 Task: Create in the project AgileBite and in the Backlog issue 'Develop a new tool for automated testing of mobile application performance and resource consumption' a child issue 'Integration with property management software', and assign it to team member softage.1@softage.net. Create in the project AgileBite and in the Backlog issue 'Upgrade the logging and monitoring capabilities of a web application to improve error detection and debugging' a child issue 'Code optimization for low-latency network protocol handling', and assign it to team member softage.2@softage.net
Action: Mouse moved to (612, 499)
Screenshot: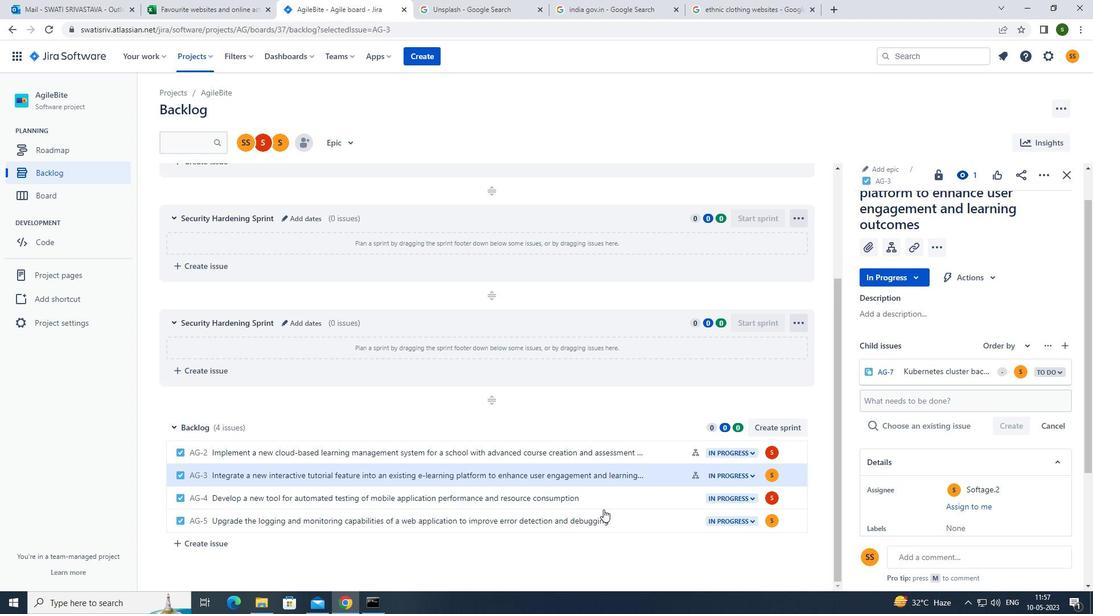 
Action: Mouse pressed left at (612, 499)
Screenshot: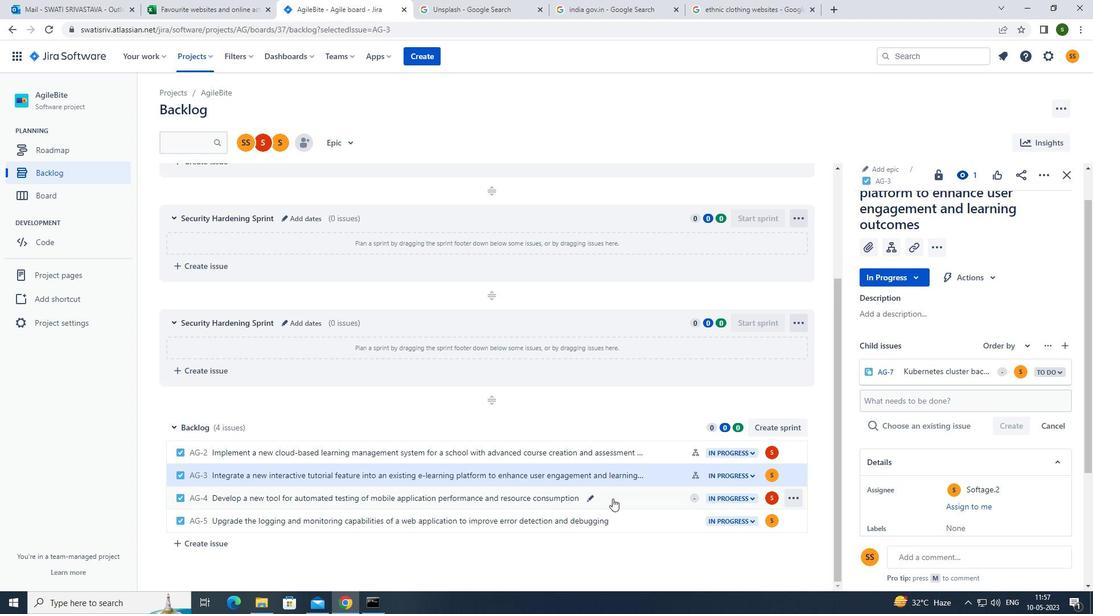 
Action: Mouse moved to (888, 275)
Screenshot: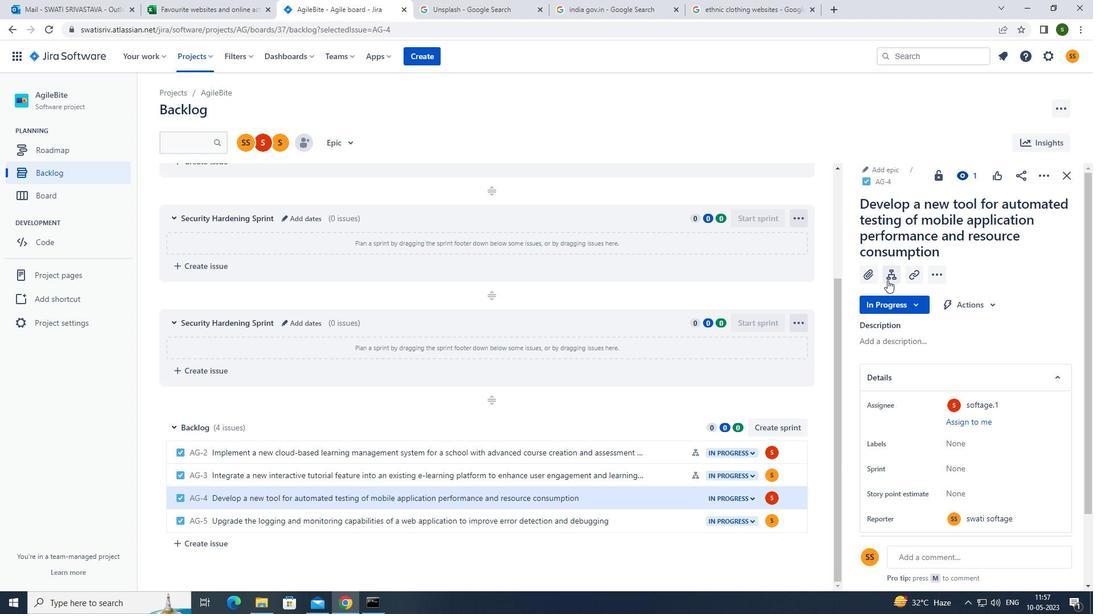 
Action: Mouse pressed left at (888, 275)
Screenshot: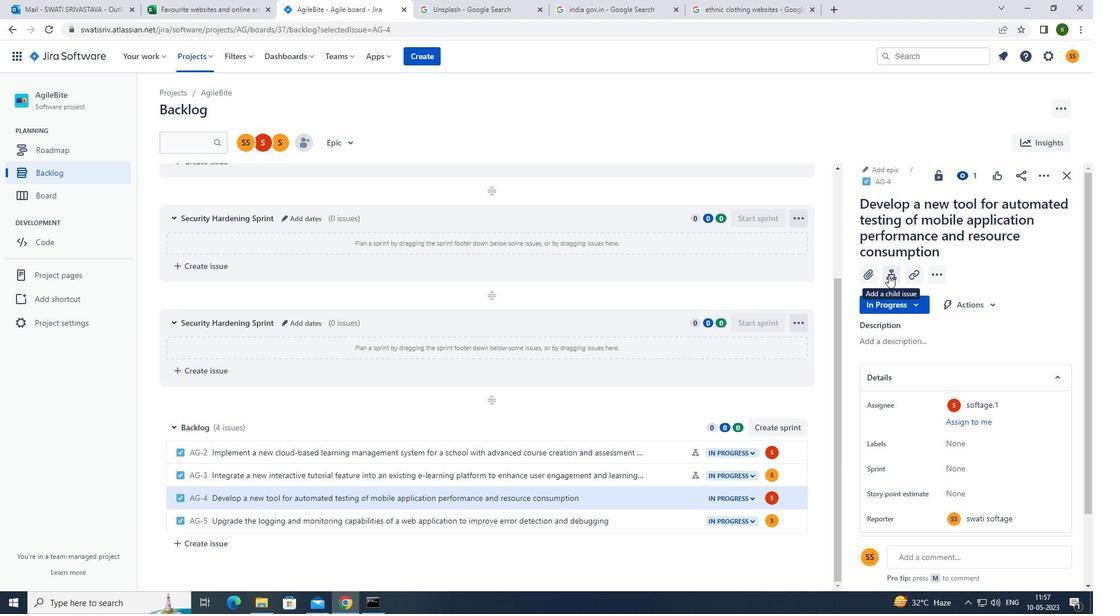 
Action: Mouse moved to (912, 371)
Screenshot: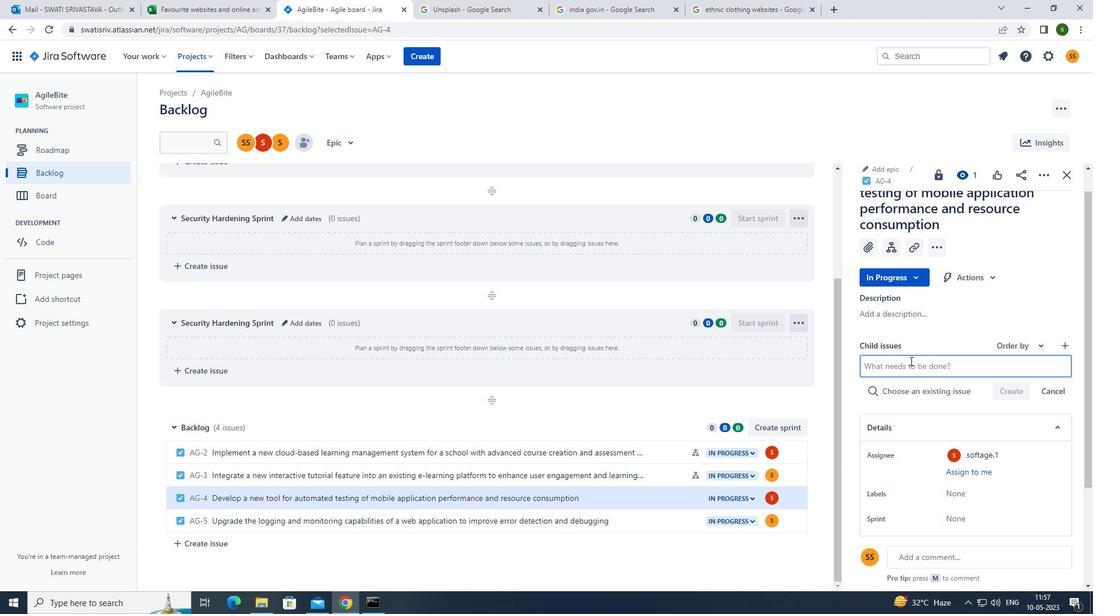 
Action: Mouse pressed left at (912, 371)
Screenshot: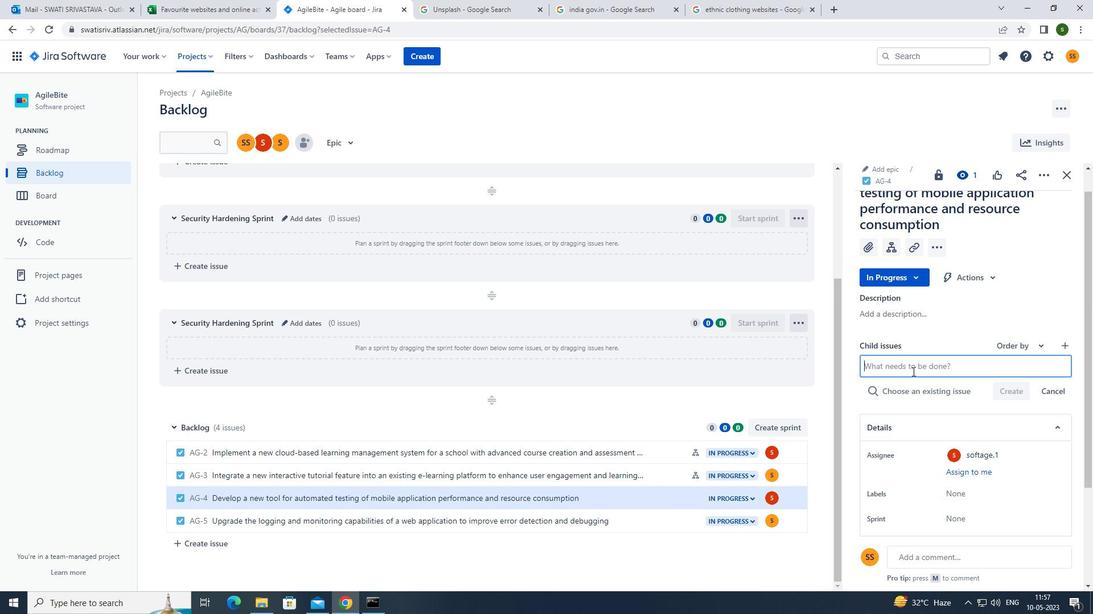 
Action: Key pressed <Key.caps_lock>i<Key.caps_lock><Key.backspace>i<Key.caps_lock>ntegration<Key.space>with<Key.space>property<Key.space>management<Key.space>software
Screenshot: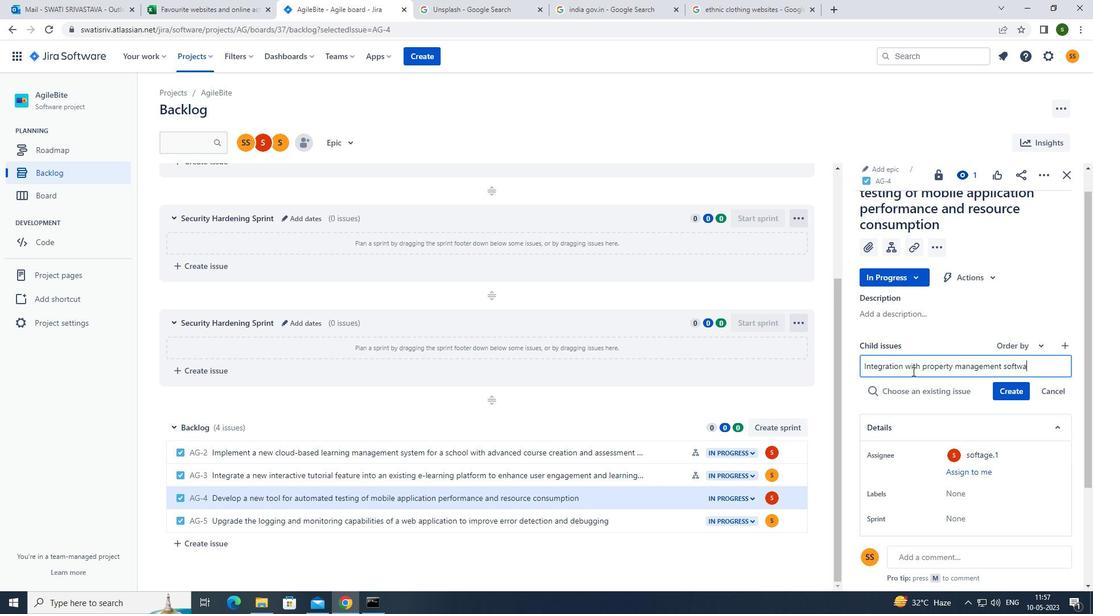 
Action: Mouse moved to (1015, 394)
Screenshot: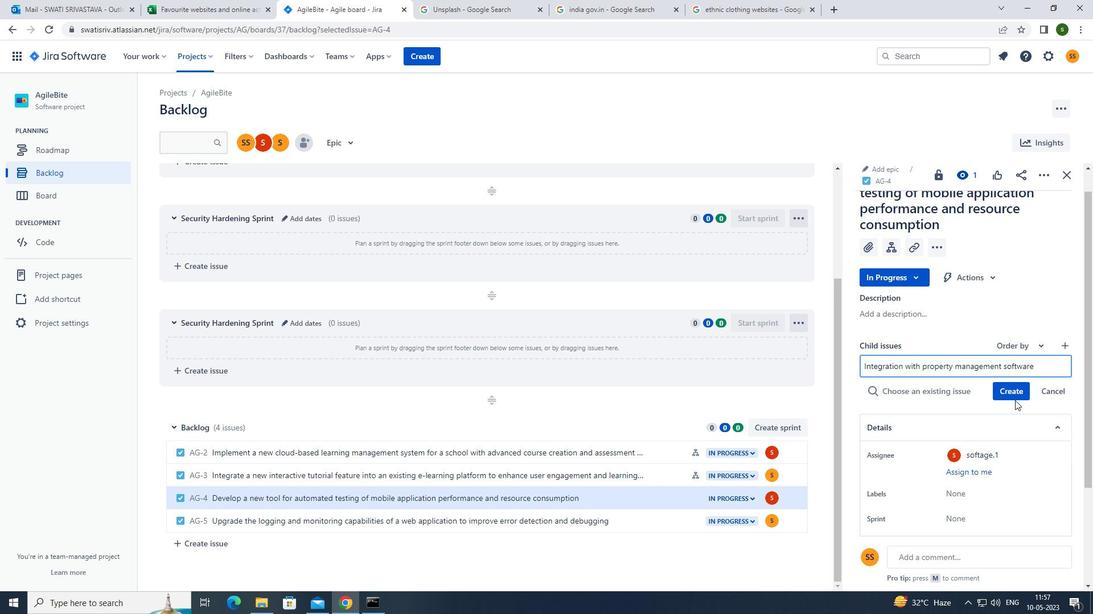 
Action: Mouse pressed left at (1015, 394)
Screenshot: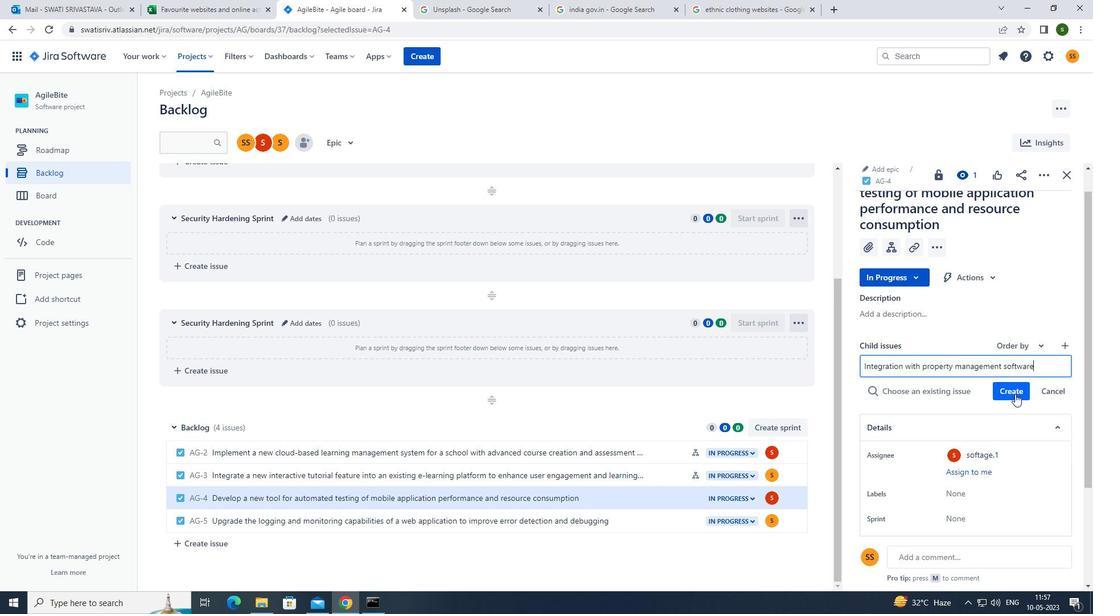 
Action: Mouse moved to (1019, 372)
Screenshot: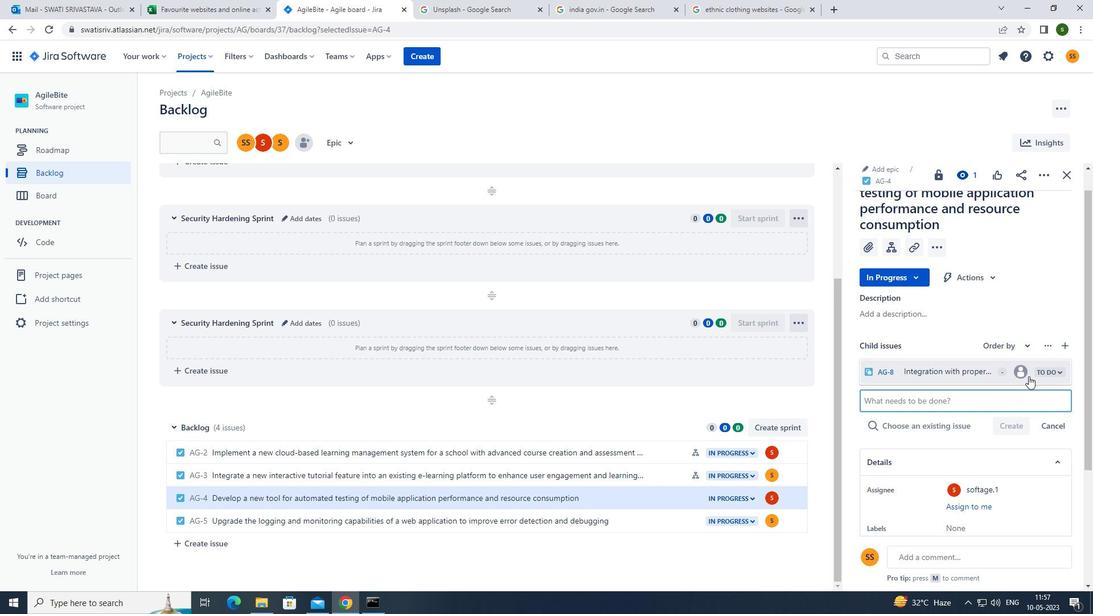 
Action: Mouse pressed left at (1019, 372)
Screenshot: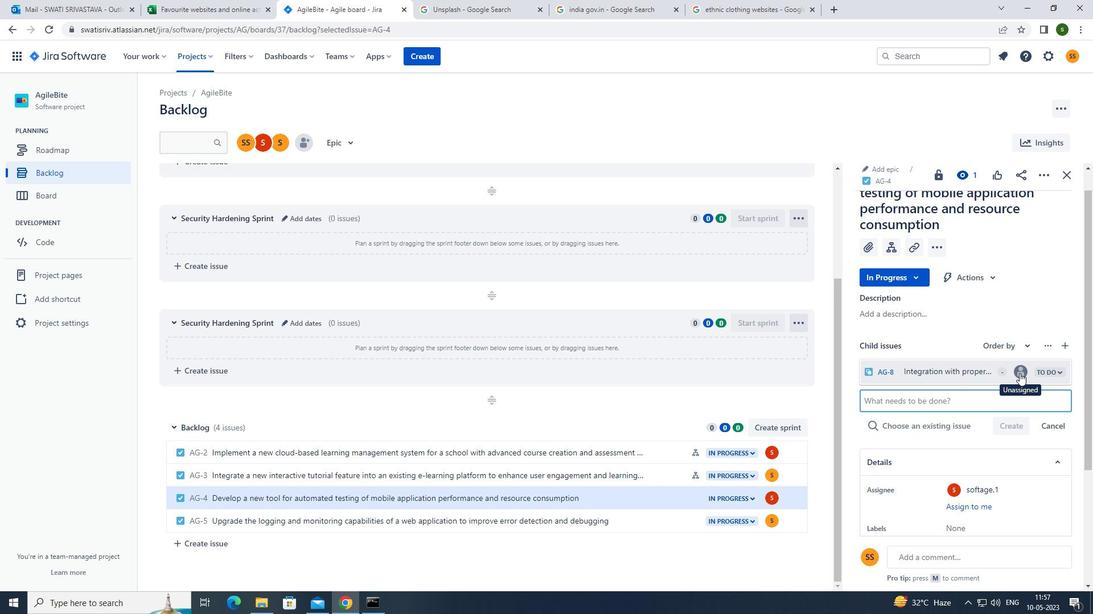 
Action: Mouse moved to (942, 409)
Screenshot: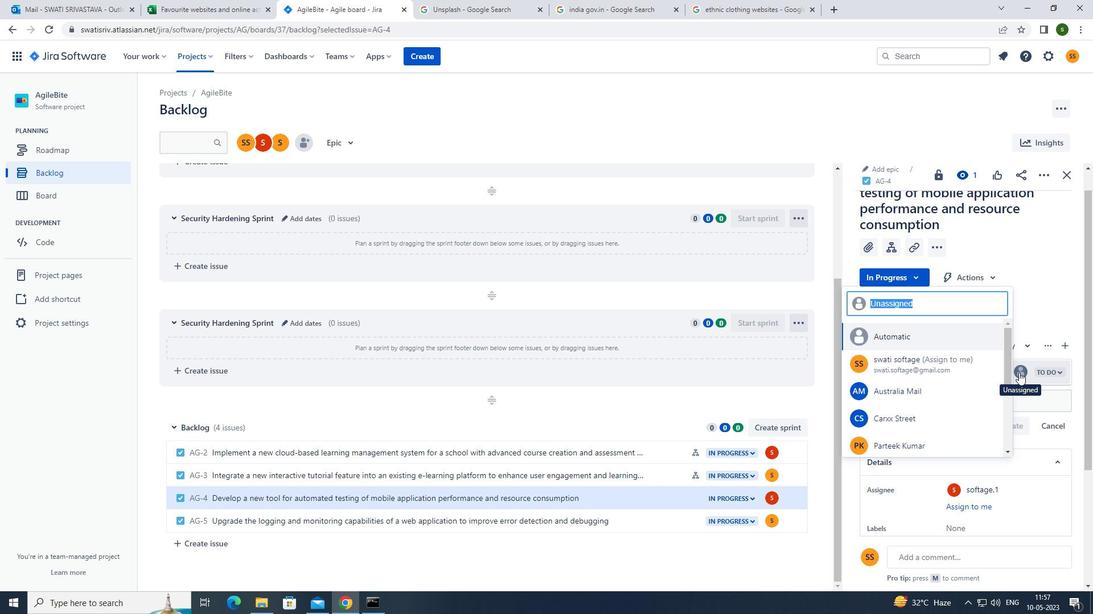 
Action: Mouse scrolled (942, 409) with delta (0, 0)
Screenshot: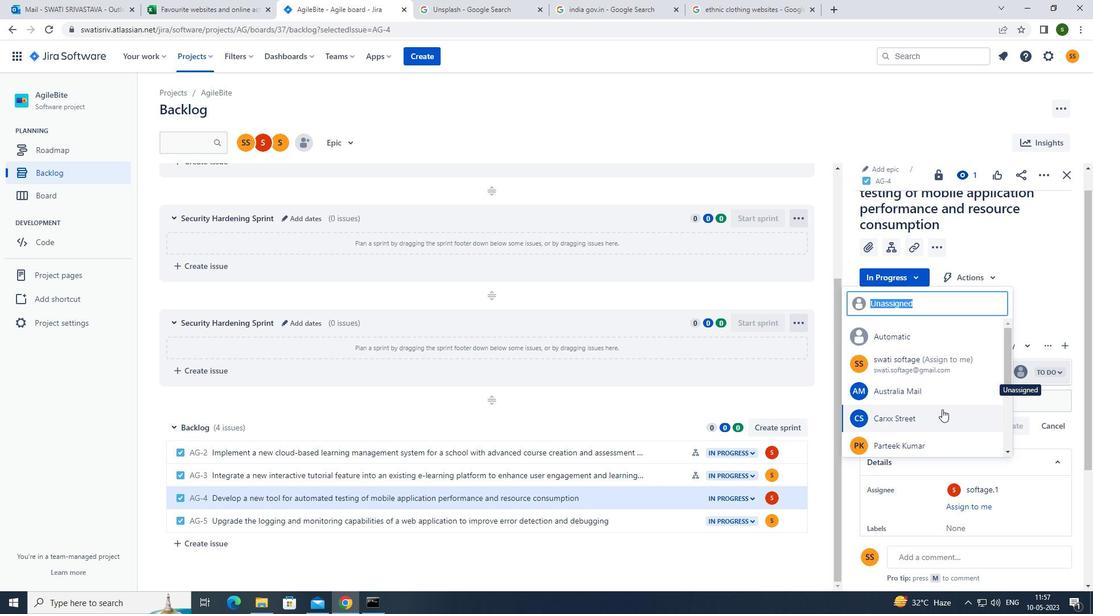 
Action: Mouse scrolled (942, 409) with delta (0, 0)
Screenshot: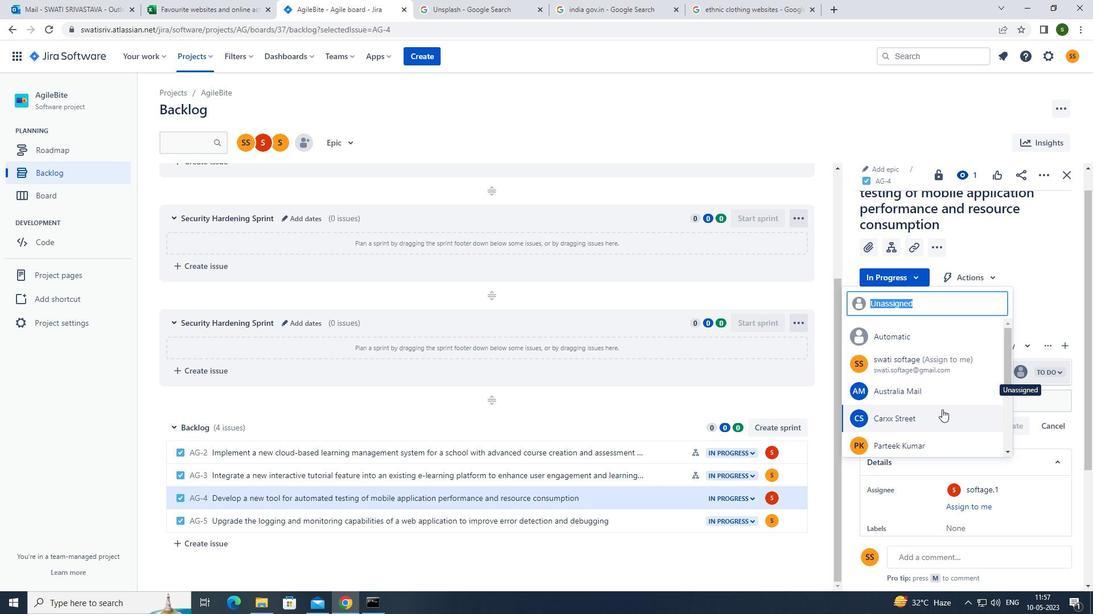 
Action: Mouse moved to (904, 362)
Screenshot: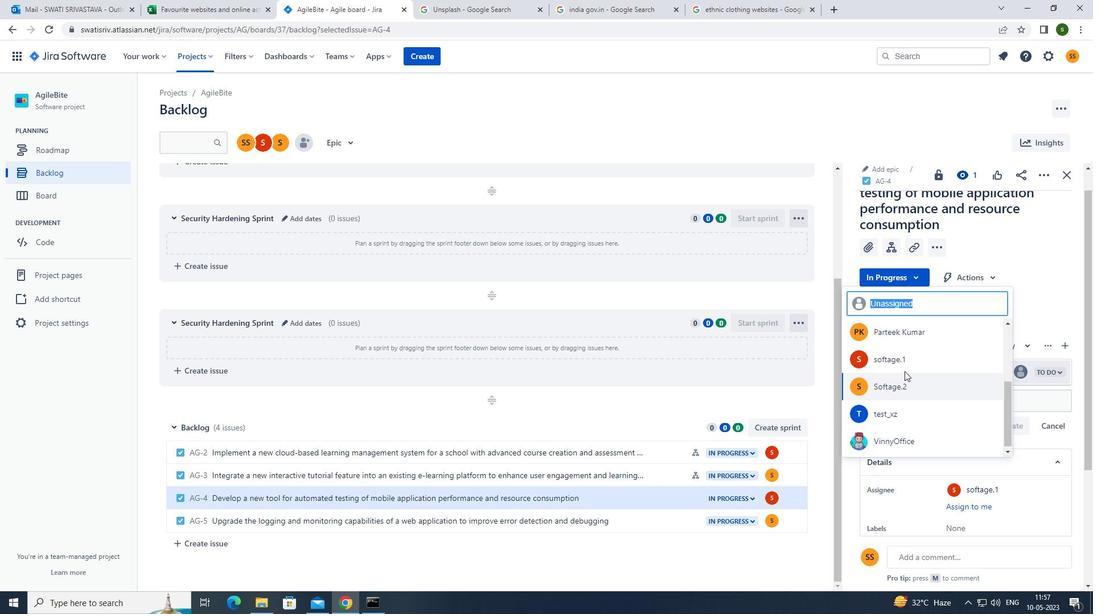 
Action: Mouse pressed left at (904, 362)
Screenshot: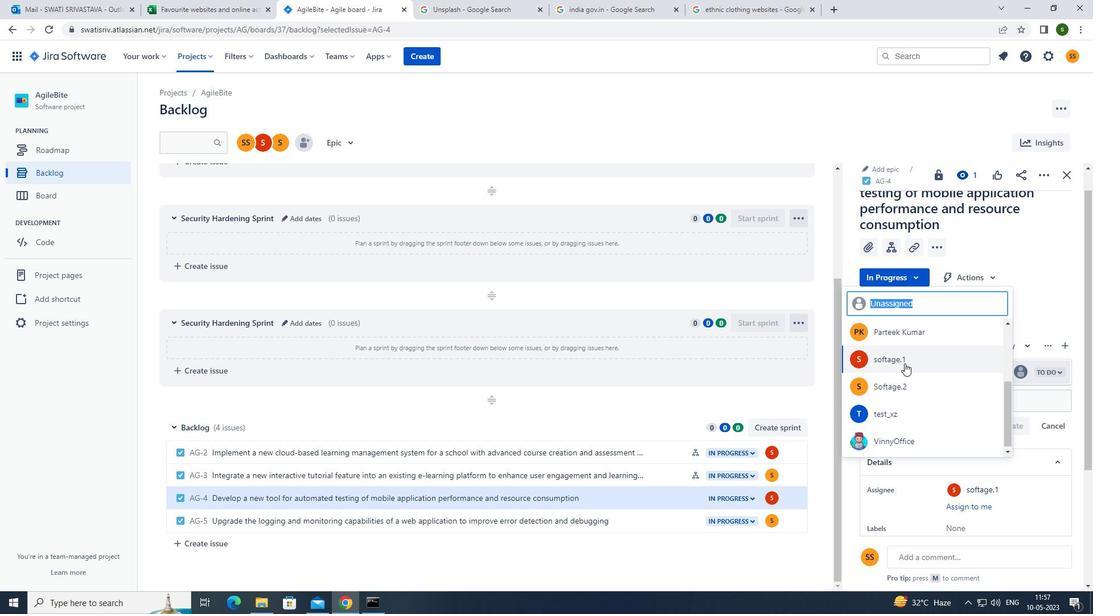 
Action: Mouse moved to (648, 521)
Screenshot: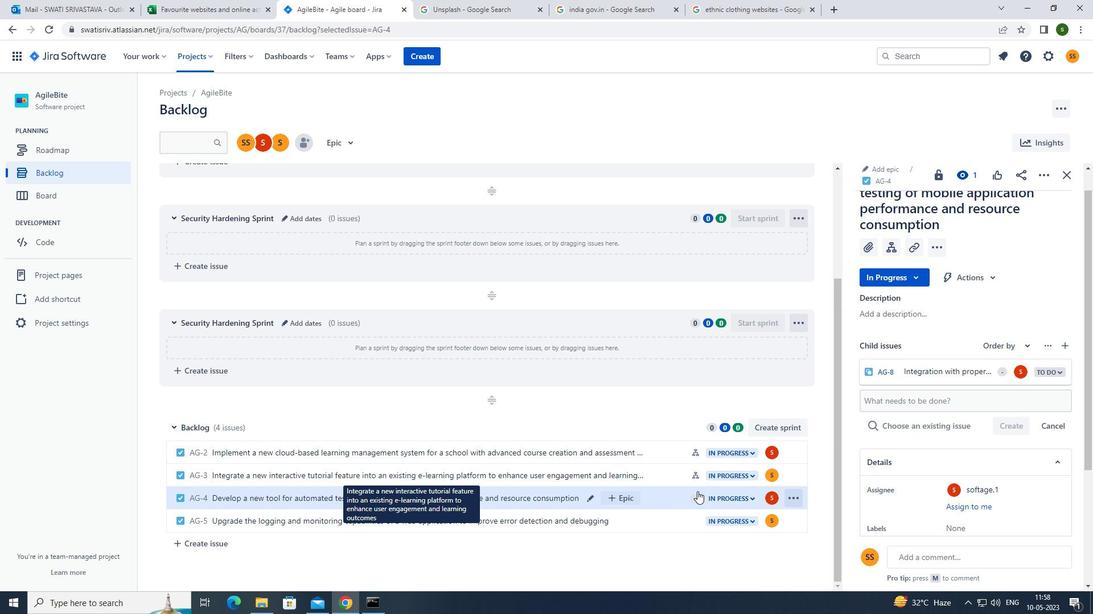 
Action: Mouse pressed left at (648, 521)
Screenshot: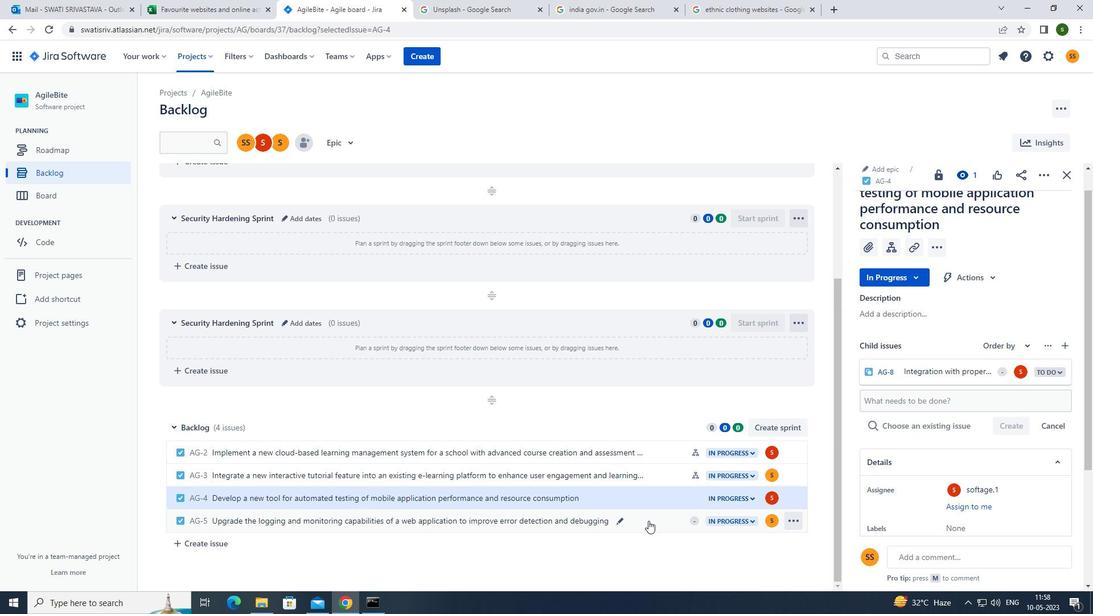 
Action: Mouse moved to (890, 275)
Screenshot: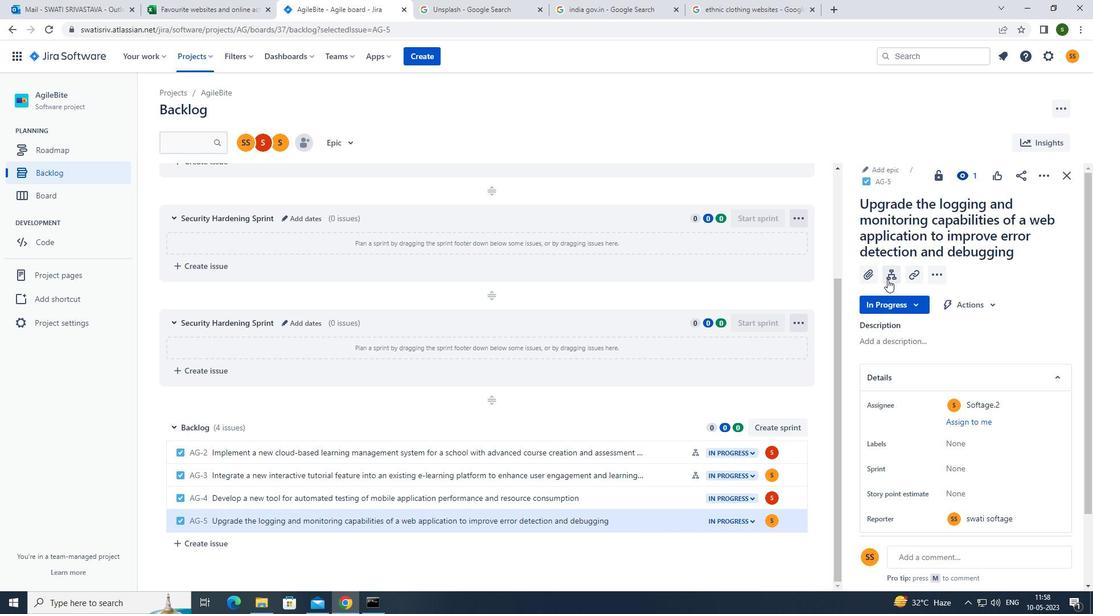 
Action: Mouse pressed left at (890, 275)
Screenshot: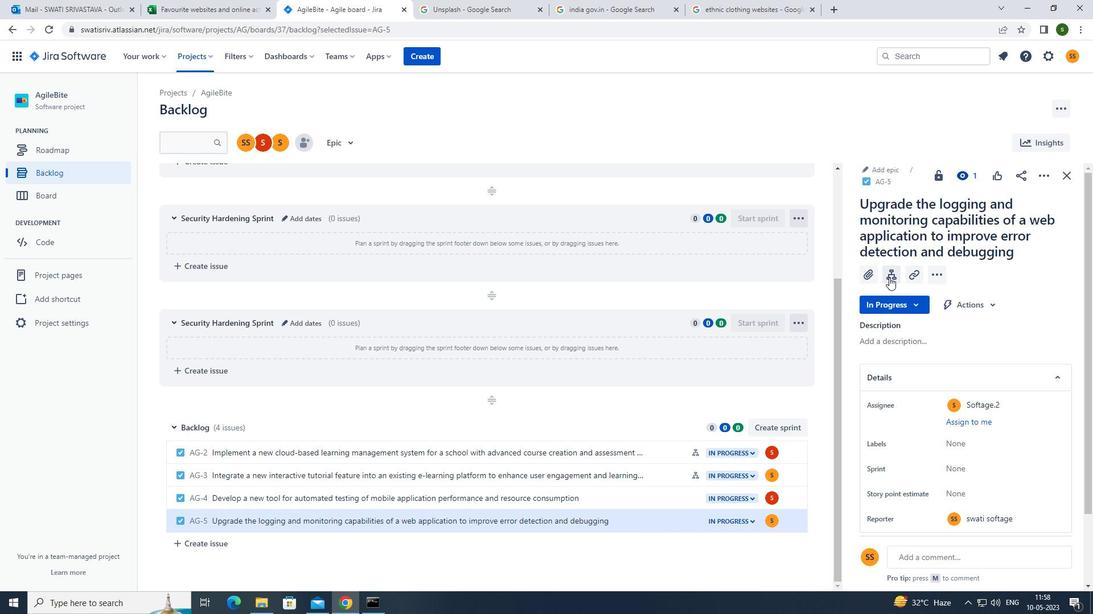 
Action: Mouse moved to (907, 365)
Screenshot: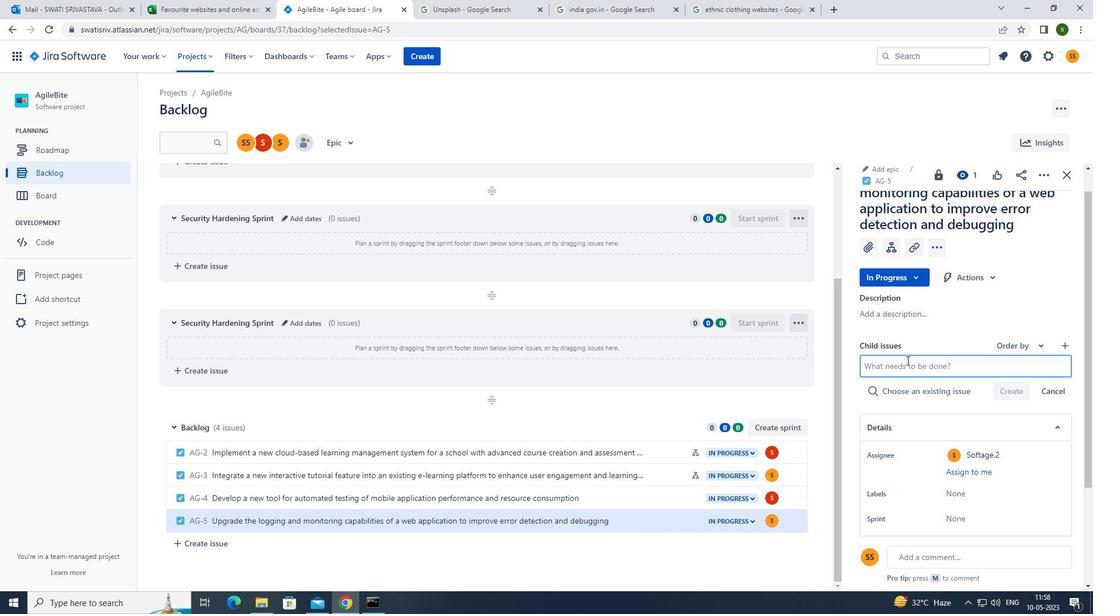 
Action: Mouse pressed left at (907, 365)
Screenshot: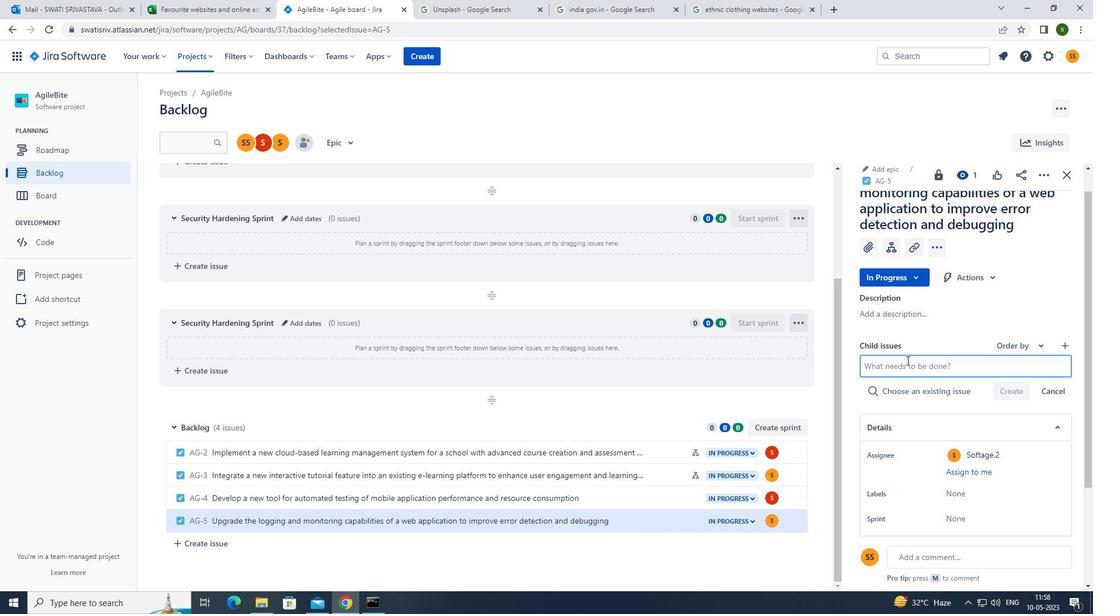 
Action: Key pressed <Key.caps_lock>c<Key.caps_lock>ode<Key.space><Key.caps_lock>o<Key.caps_lock>ptimization<Key.space>for<Key.space>low<Key.space>-<Key.space>latency<Key.space>network<Key.space>protocol<Key.space>handling
Screenshot: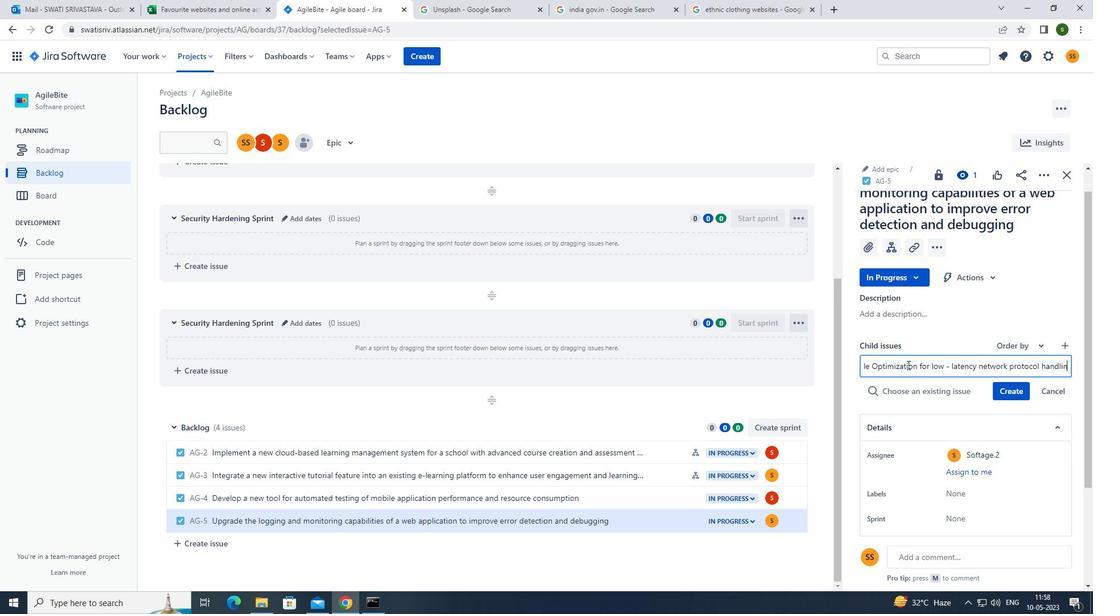 
Action: Mouse moved to (1005, 386)
Screenshot: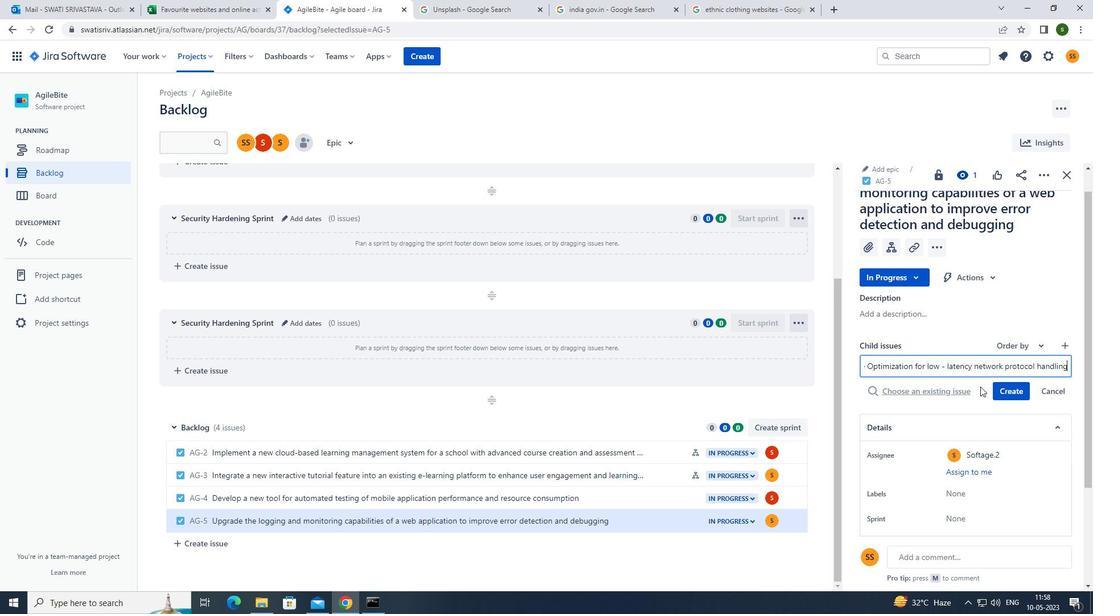 
Action: Mouse pressed left at (1005, 386)
Screenshot: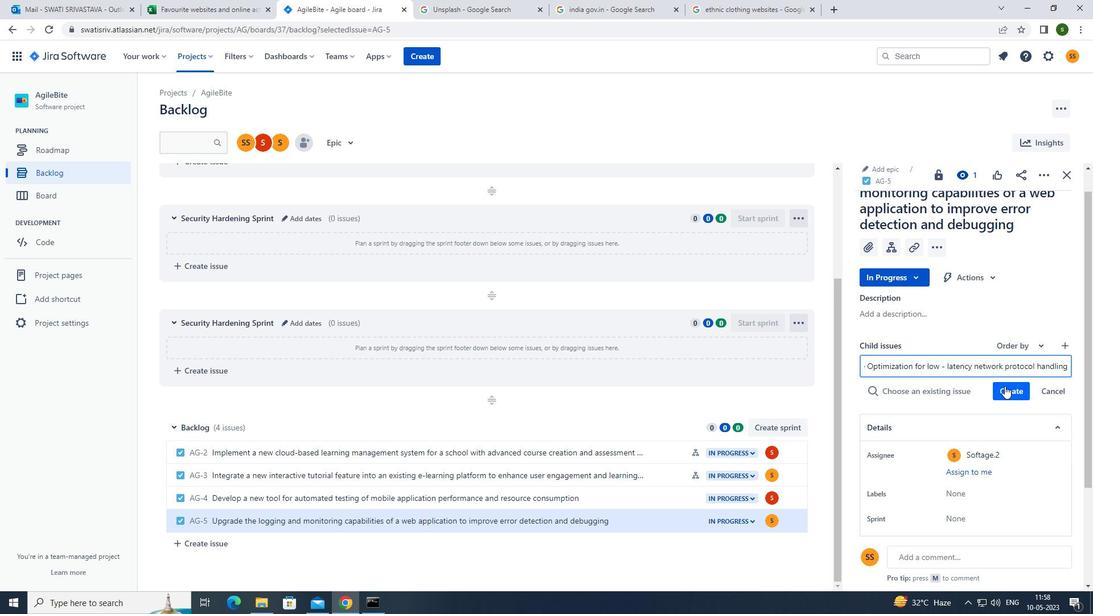 
Action: Mouse moved to (1020, 372)
Screenshot: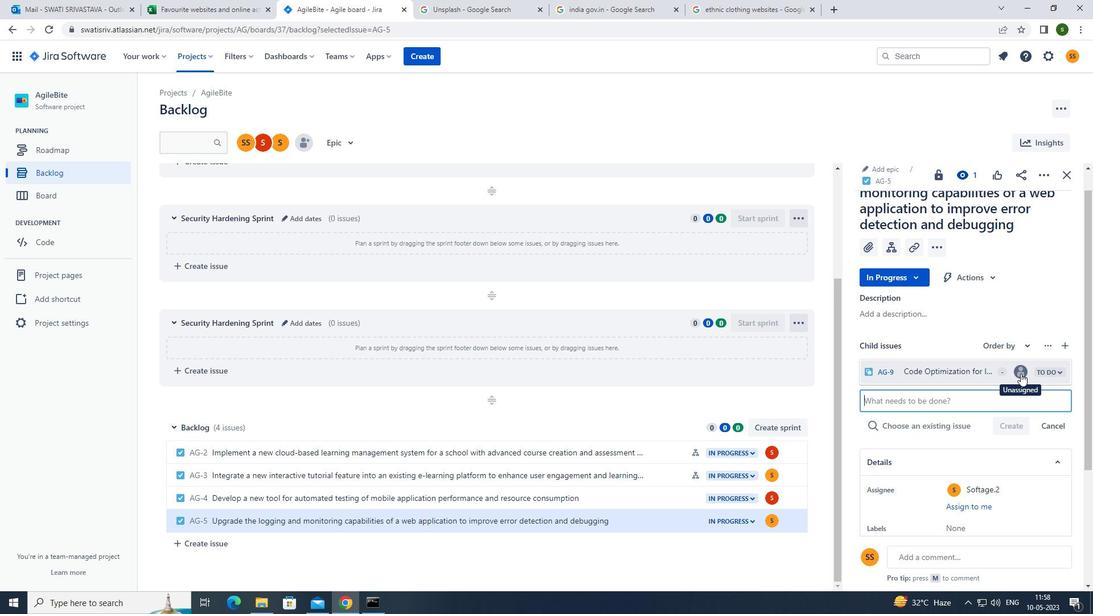 
Action: Mouse pressed left at (1020, 372)
Screenshot: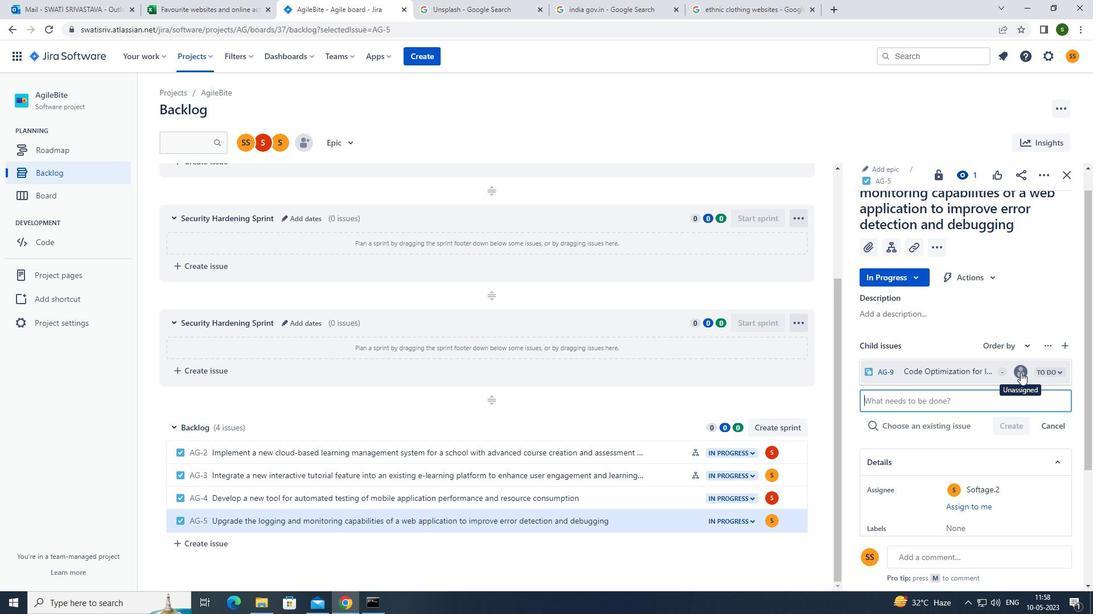 
Action: Mouse moved to (981, 386)
Screenshot: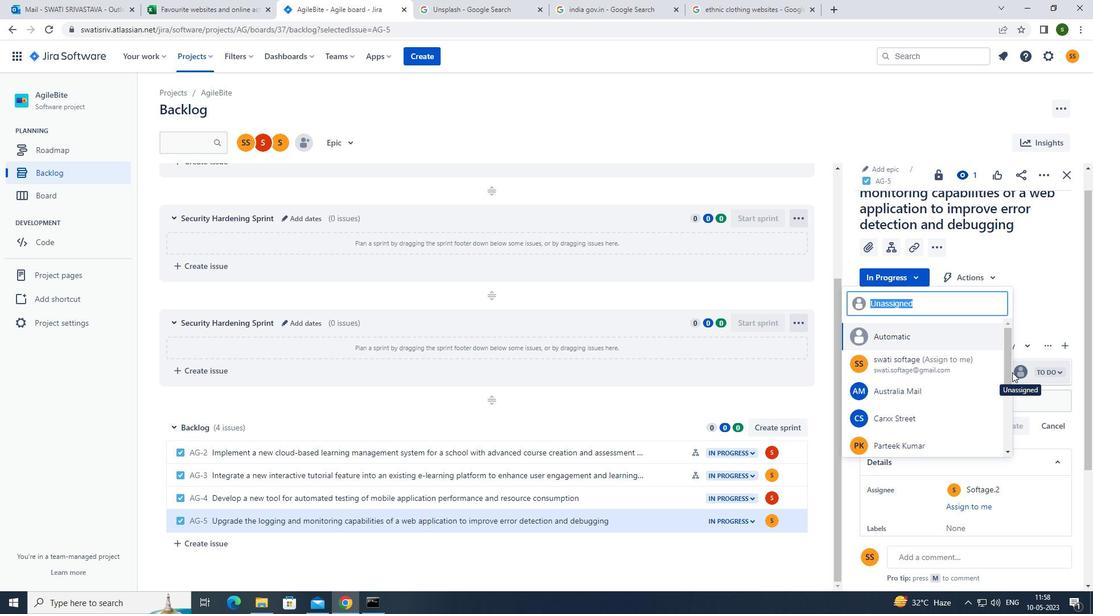 
Action: Mouse scrolled (981, 385) with delta (0, 0)
Screenshot: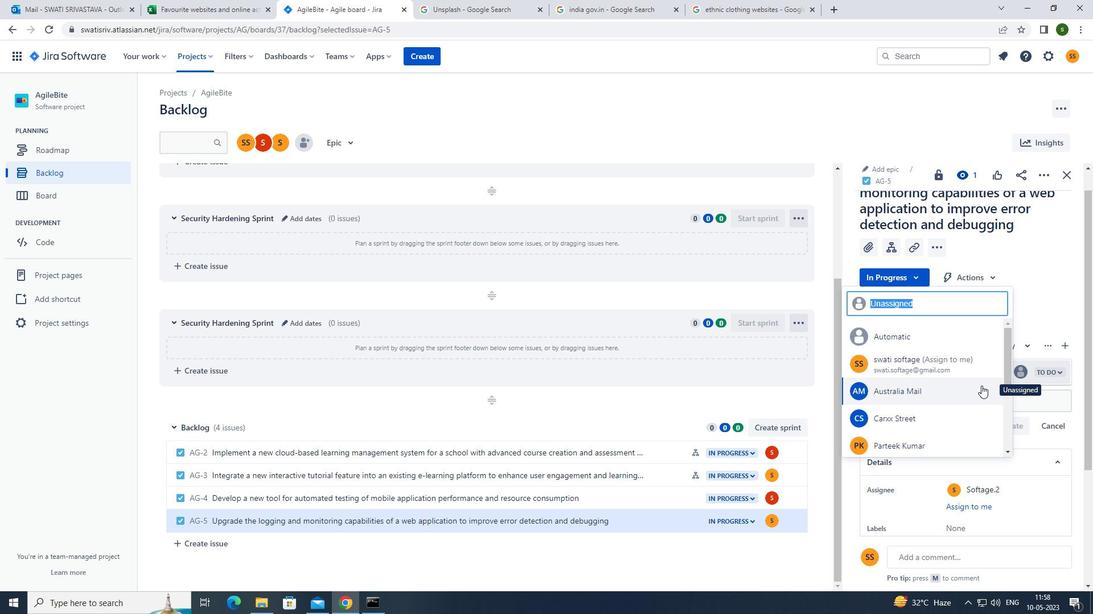 
Action: Mouse scrolled (981, 385) with delta (0, 0)
Screenshot: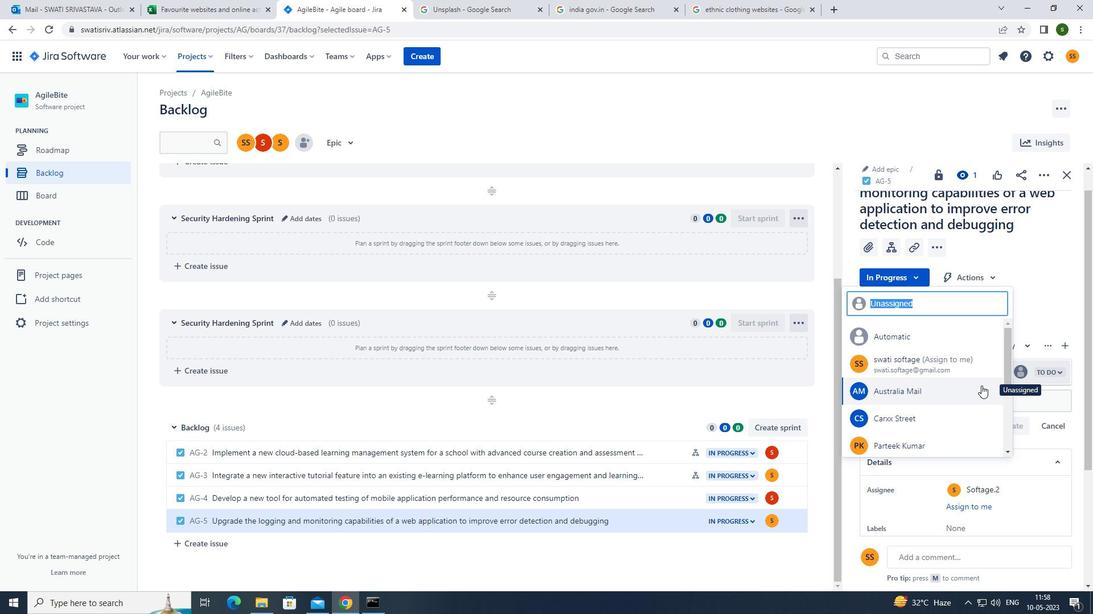 
Action: Mouse scrolled (981, 385) with delta (0, 0)
Screenshot: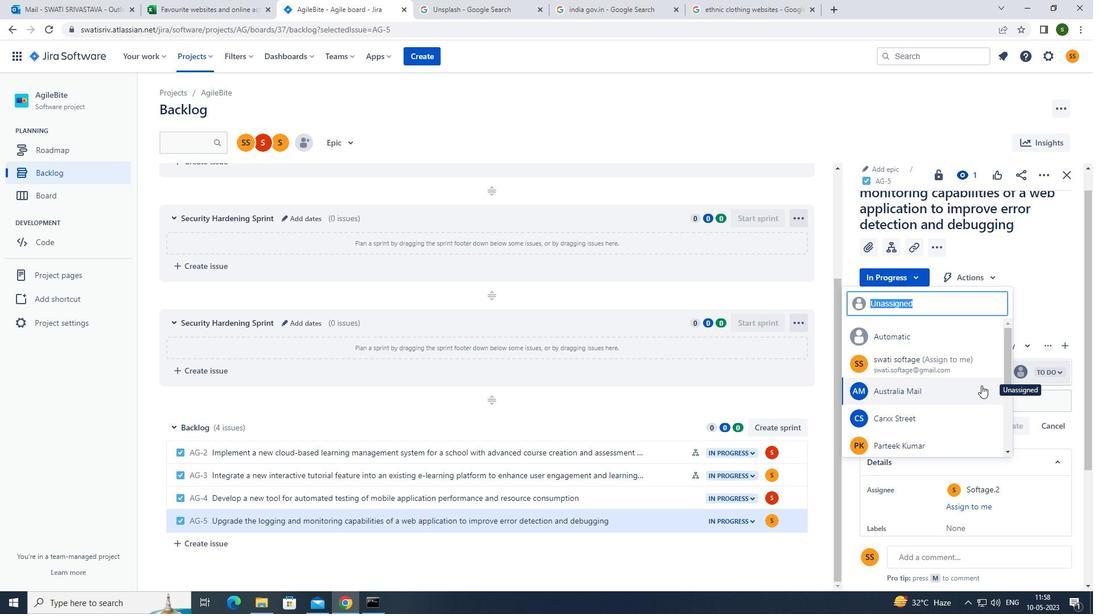 
Action: Mouse scrolled (981, 385) with delta (0, 0)
Screenshot: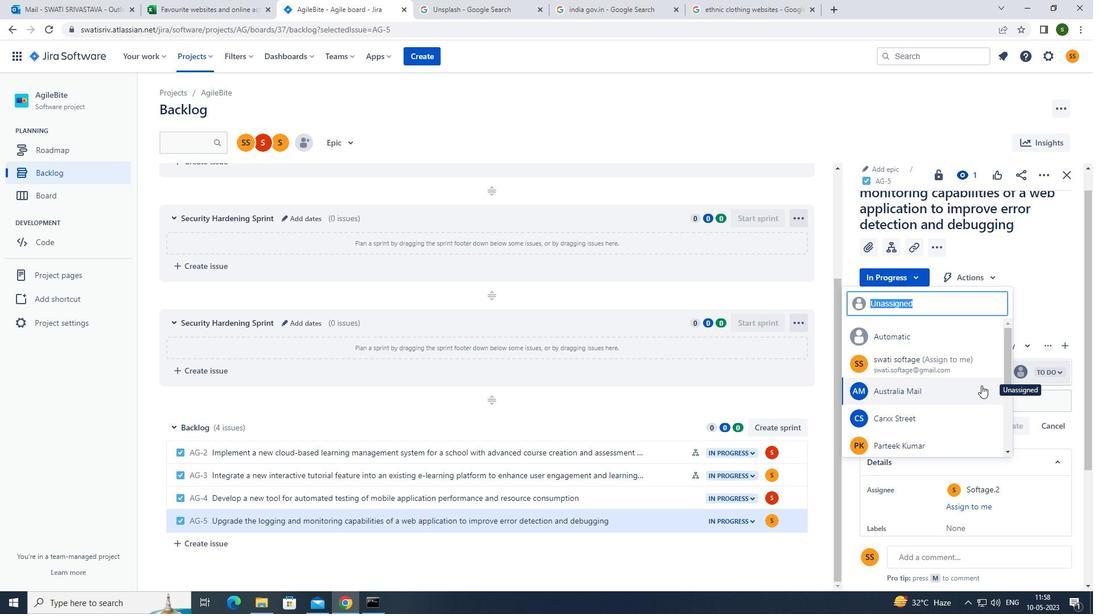 
Action: Mouse moved to (910, 383)
Screenshot: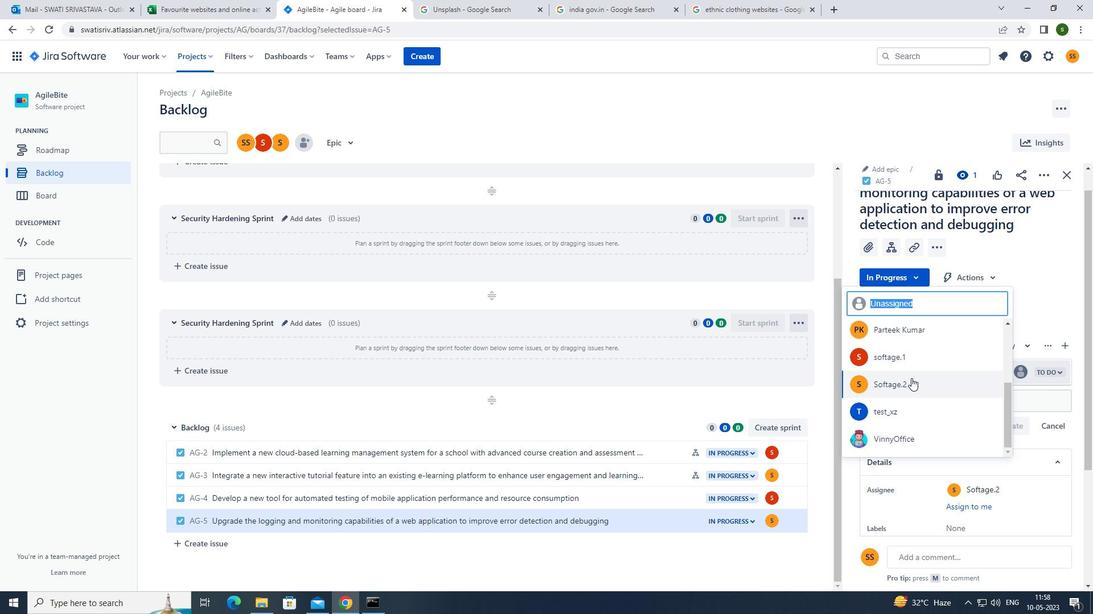 
Action: Mouse pressed left at (910, 383)
Screenshot: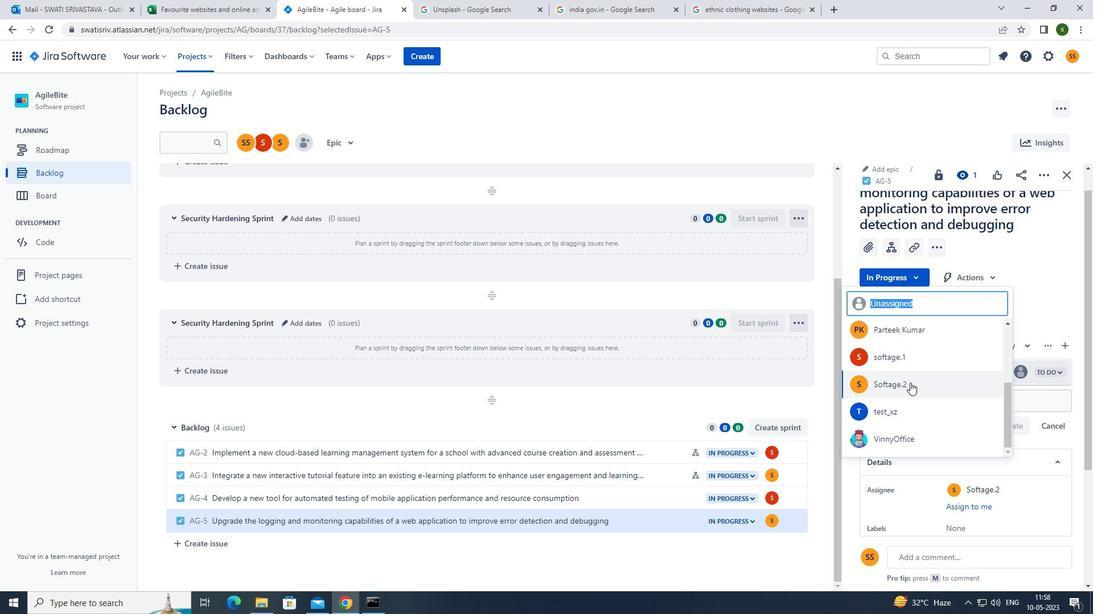 
Action: Mouse moved to (993, 331)
Screenshot: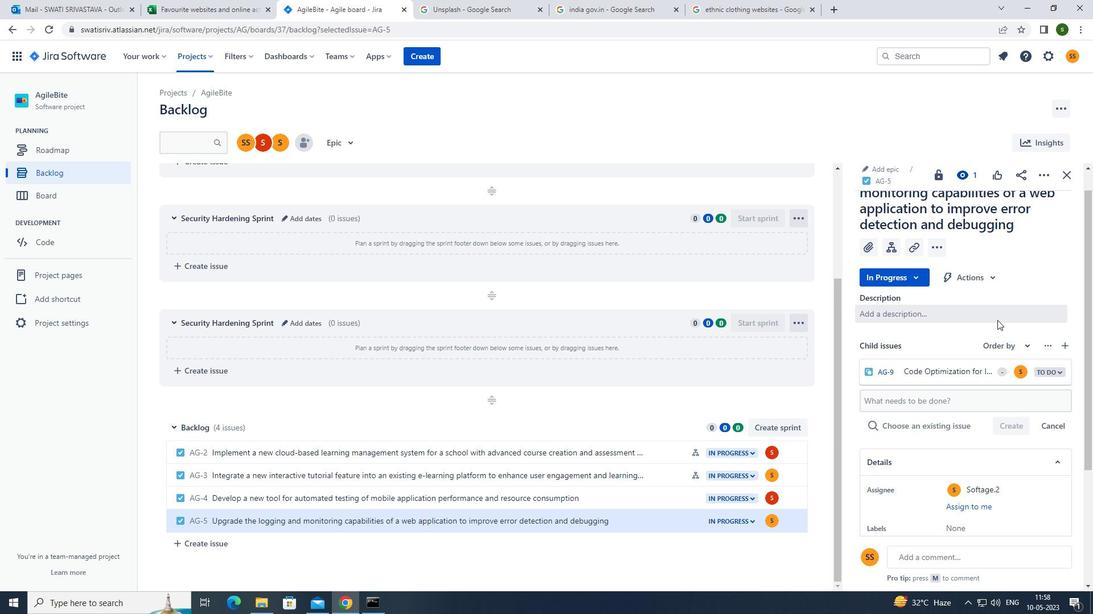 
